 Task: Select service change management.
Action: Mouse moved to (459, 110)
Screenshot: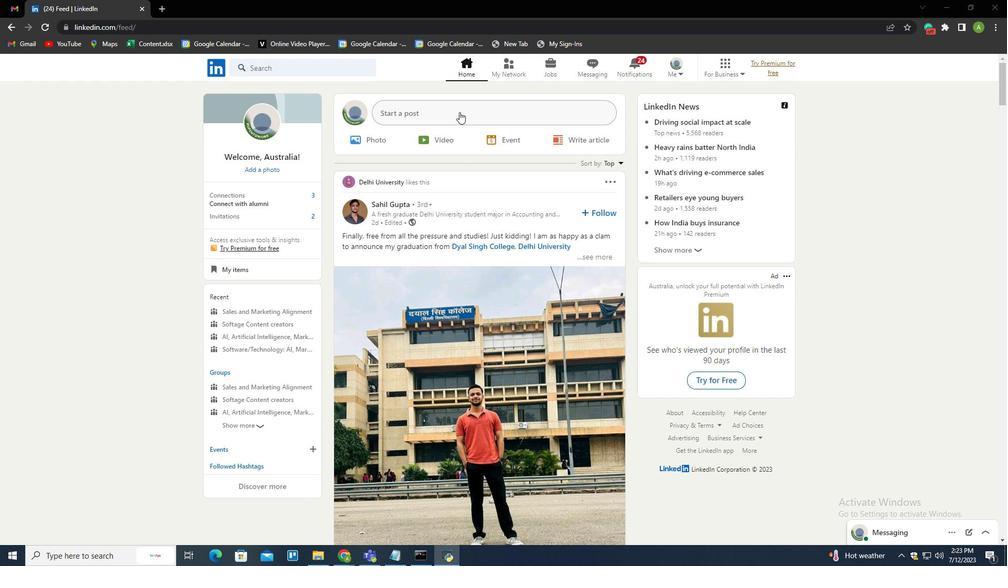
Action: Mouse pressed left at (459, 110)
Screenshot: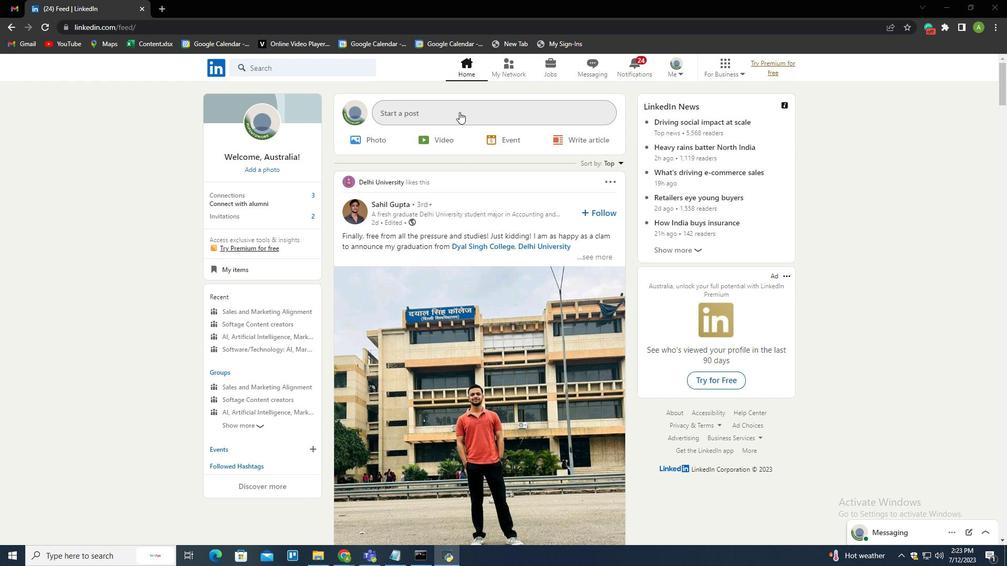 
Action: Mouse moved to (446, 319)
Screenshot: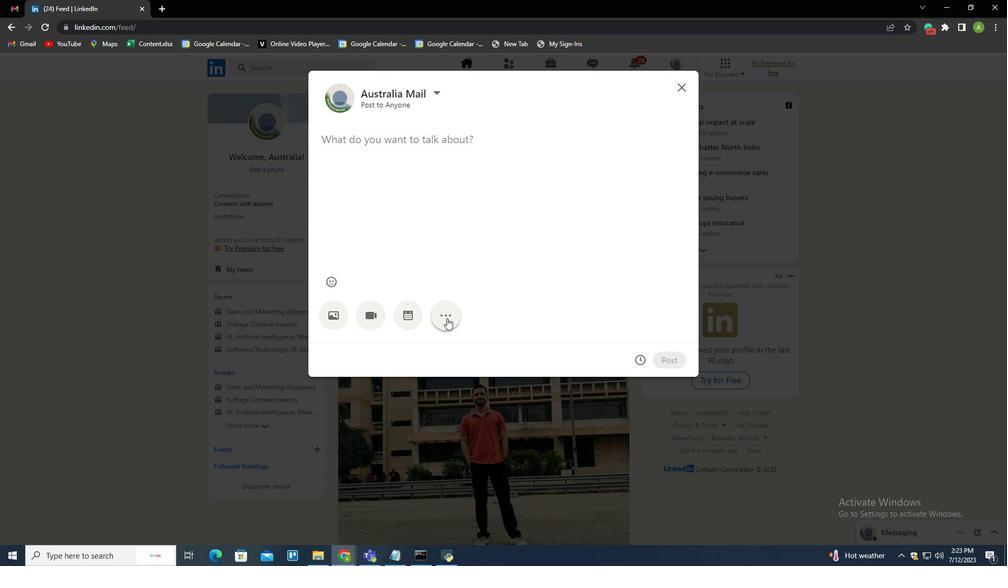 
Action: Mouse pressed left at (446, 319)
Screenshot: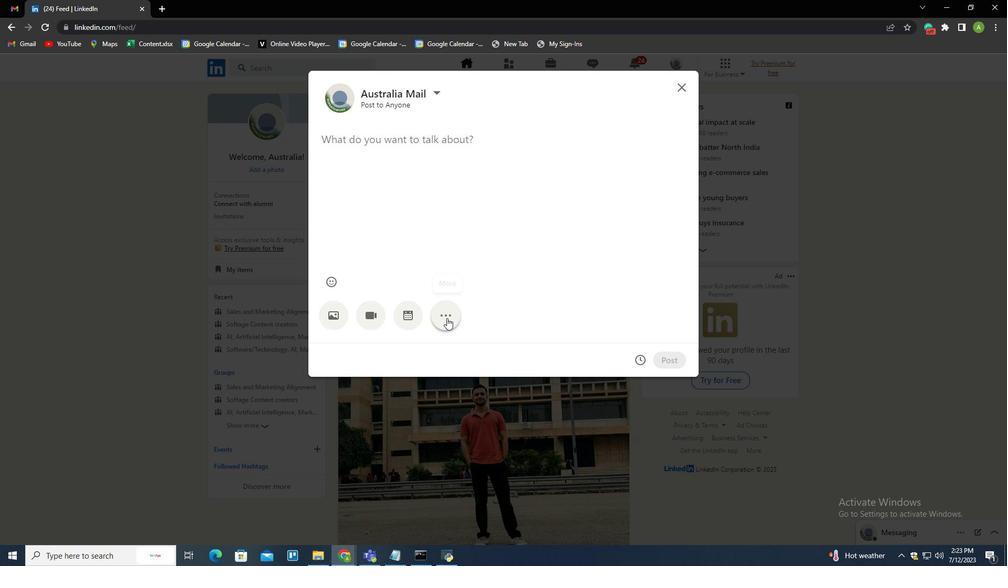 
Action: Mouse moved to (586, 314)
Screenshot: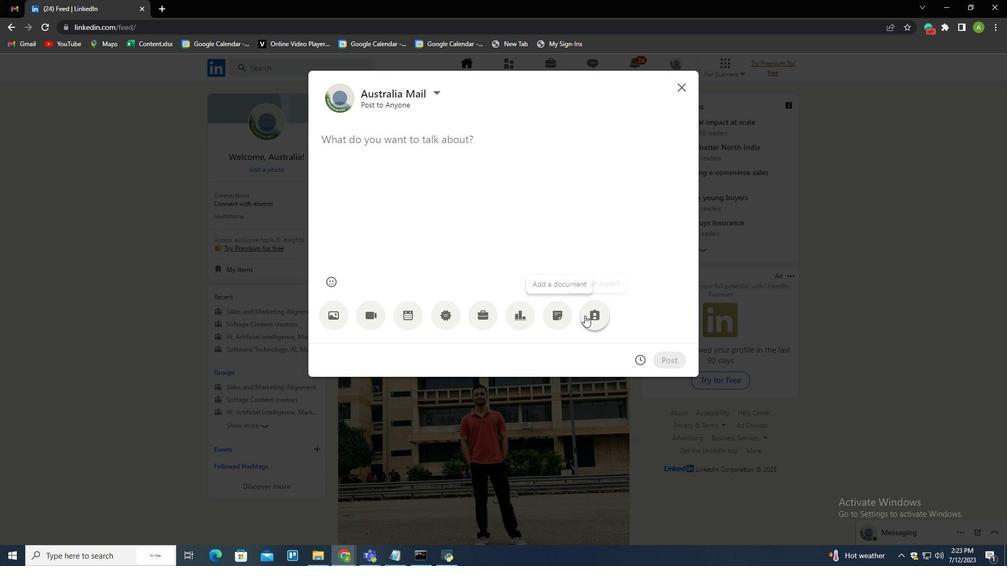 
Action: Mouse pressed left at (586, 314)
Screenshot: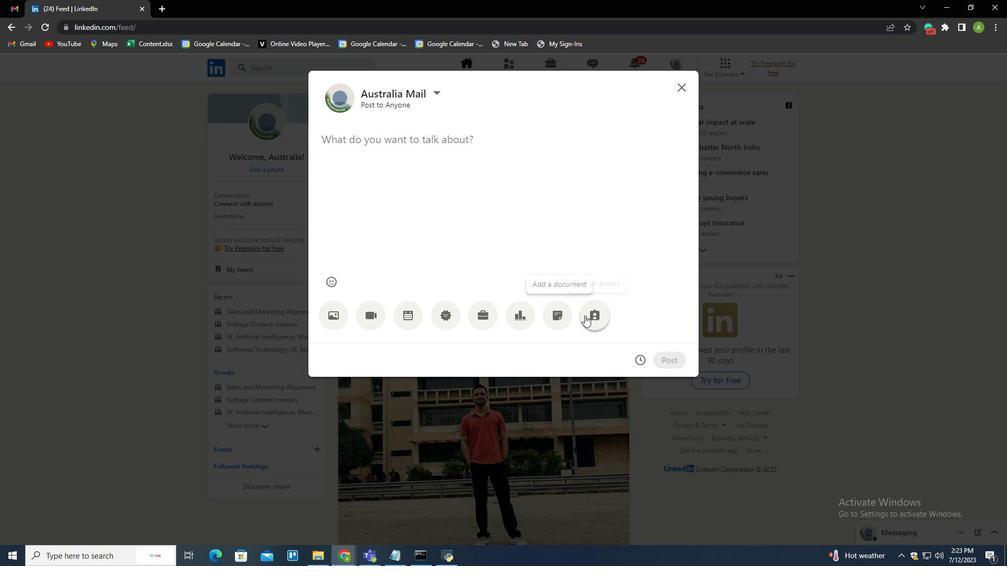 
Action: Mouse moved to (435, 155)
Screenshot: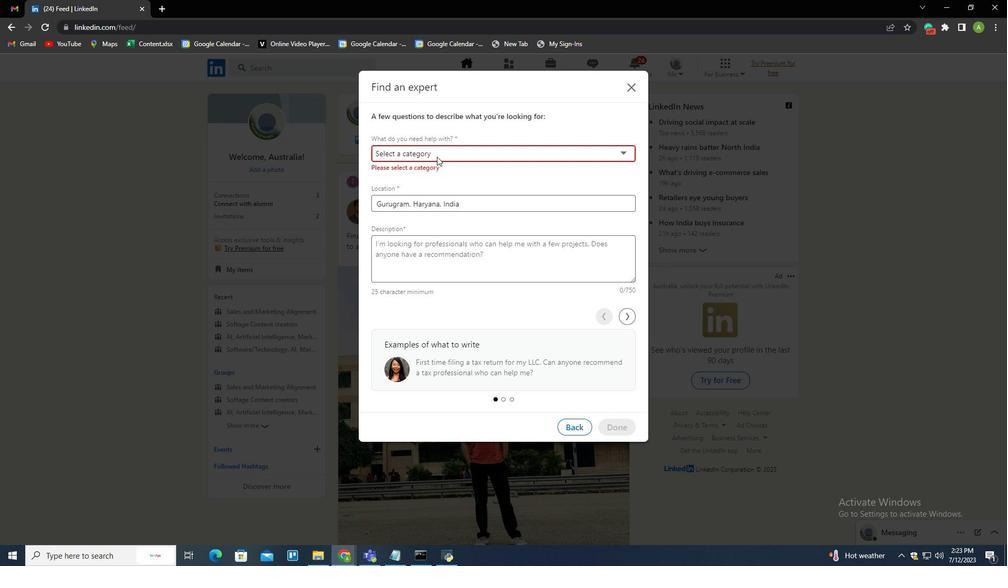 
Action: Mouse pressed left at (435, 155)
Screenshot: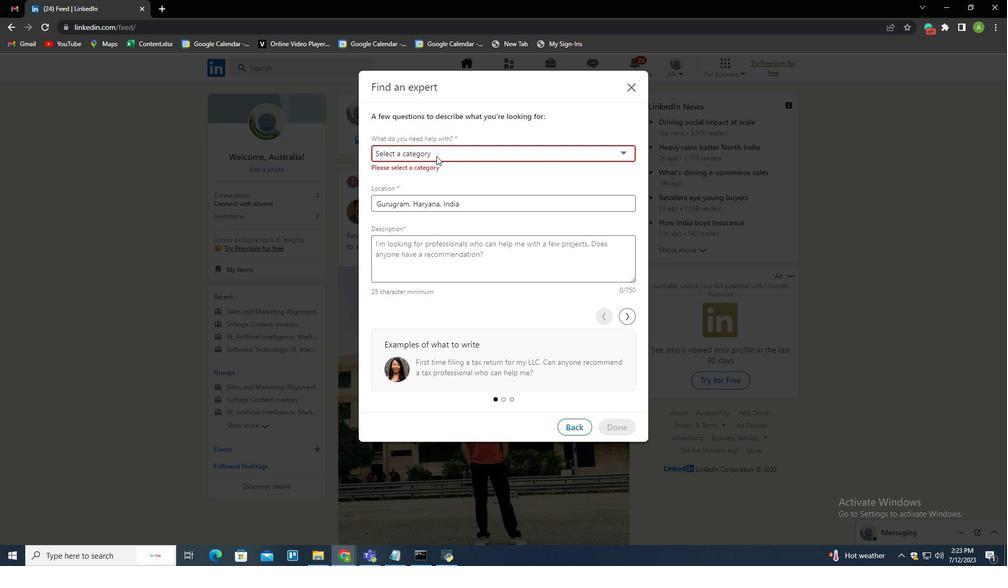 
Action: Mouse moved to (415, 184)
Screenshot: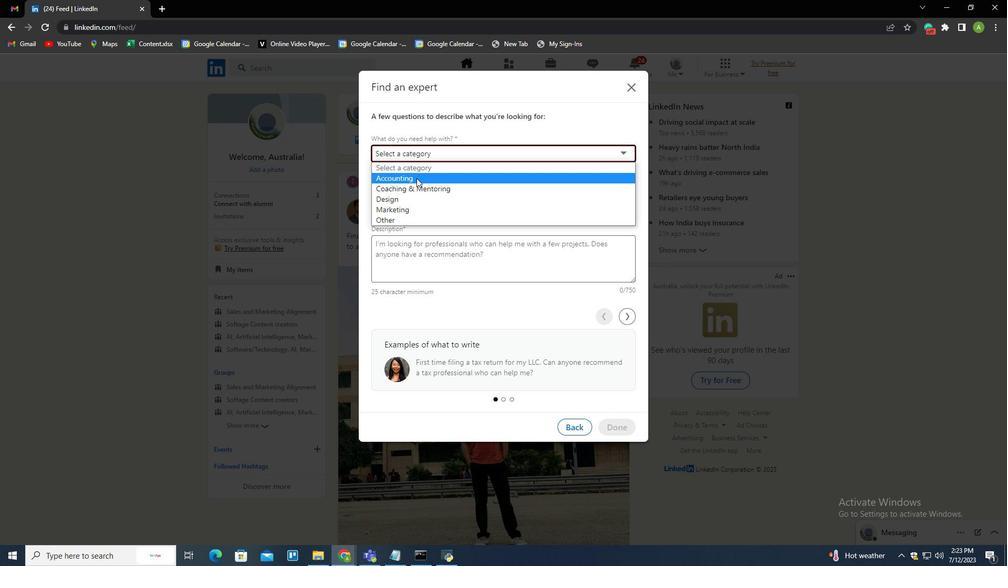 
Action: Mouse pressed left at (415, 184)
Screenshot: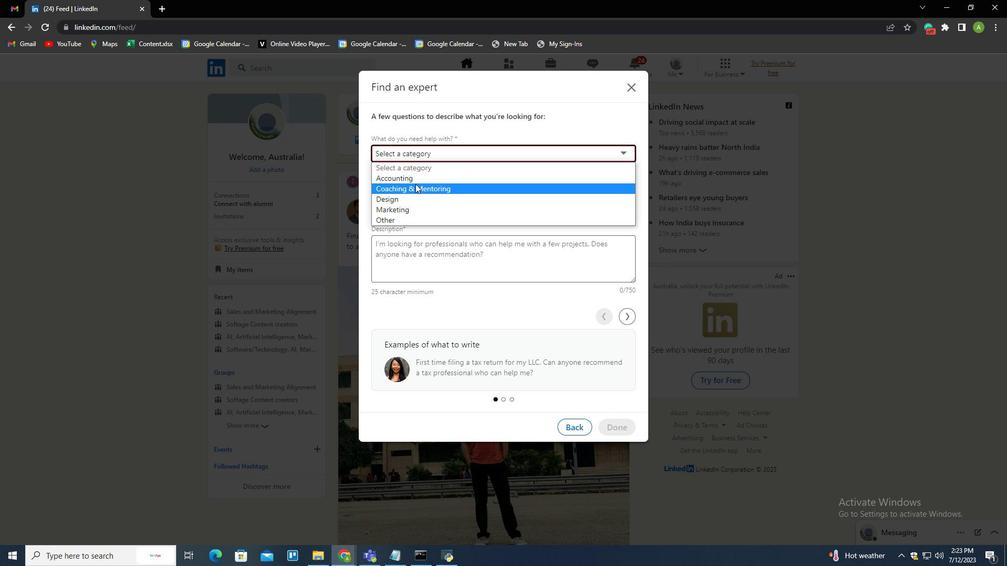 
Action: Mouse moved to (423, 190)
Screenshot: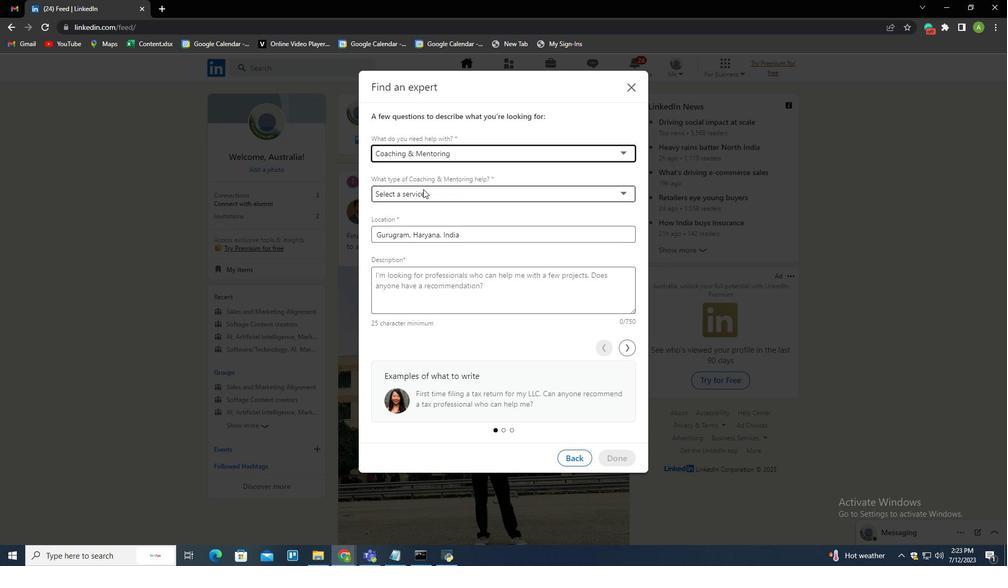 
Action: Mouse pressed left at (423, 190)
Screenshot: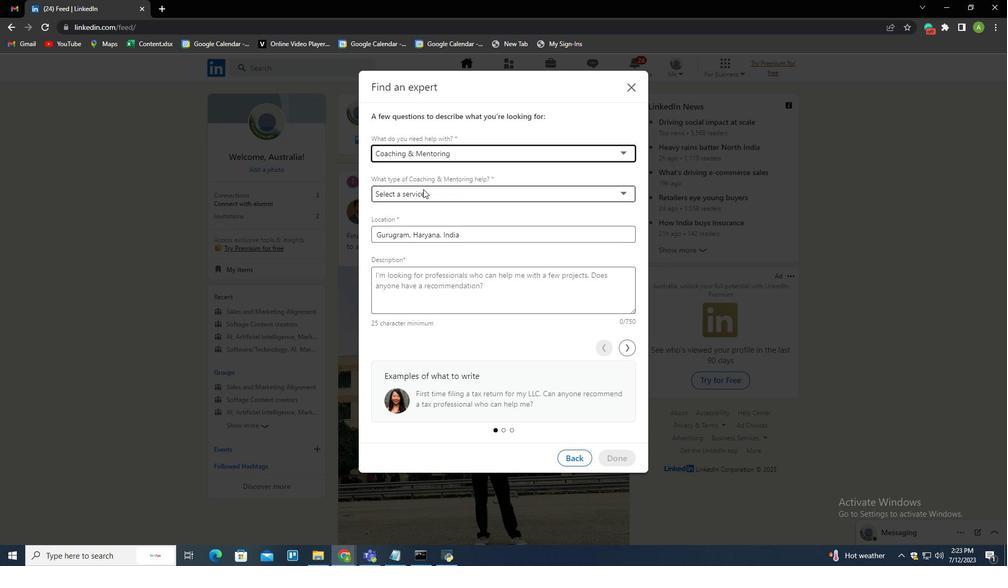 
Action: Mouse moved to (428, 239)
Screenshot: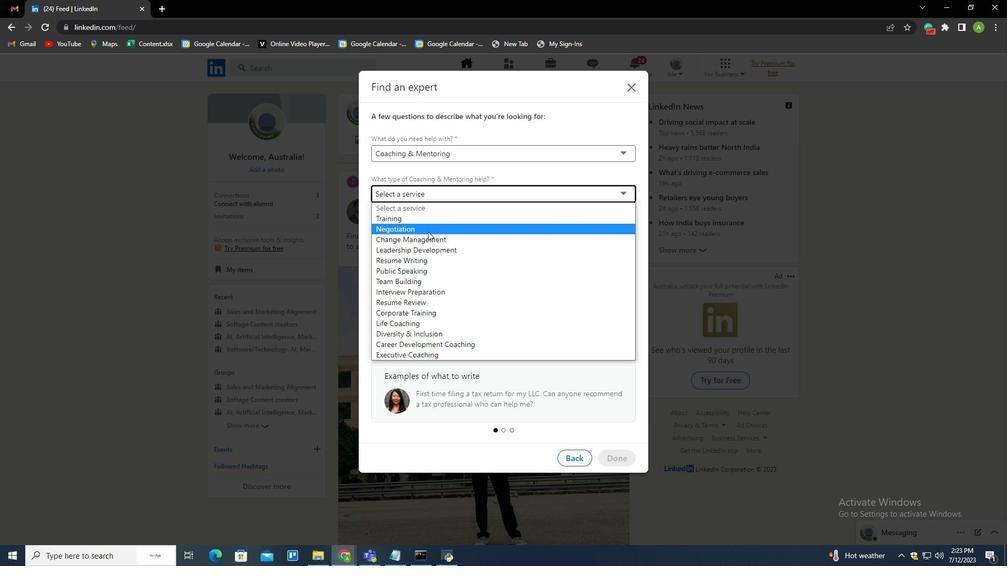 
Action: Mouse pressed left at (428, 239)
Screenshot: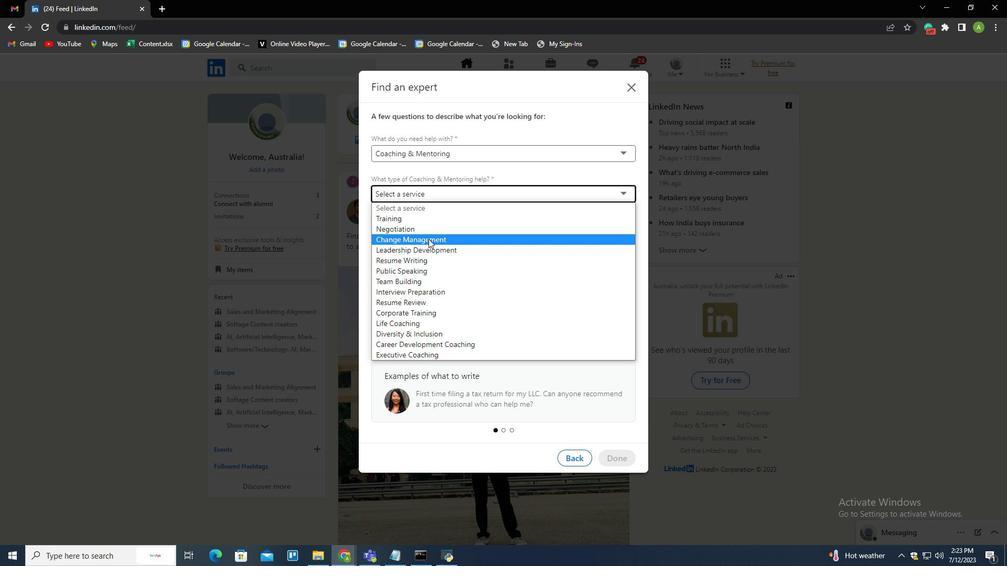 
Action: Mouse moved to (457, 285)
Screenshot: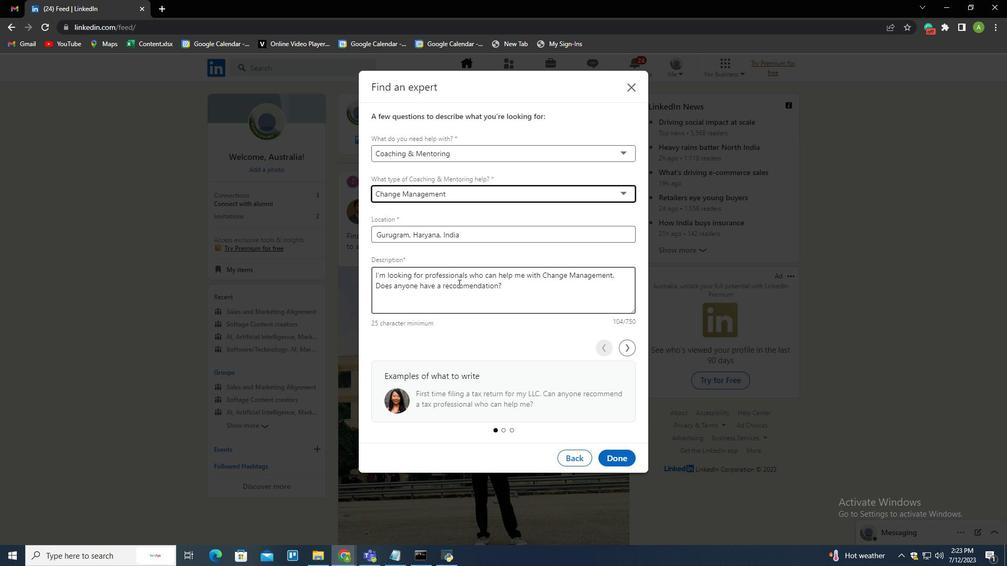 
